 Task: Add May 2021 as the issue date.
Action: Mouse moved to (719, 77)
Screenshot: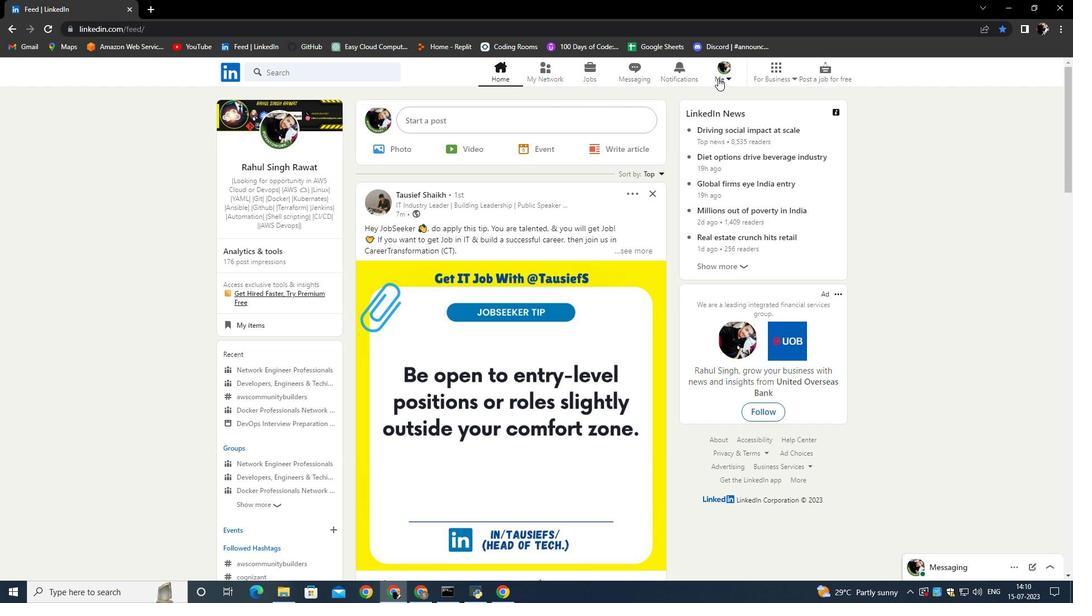 
Action: Mouse pressed left at (719, 77)
Screenshot: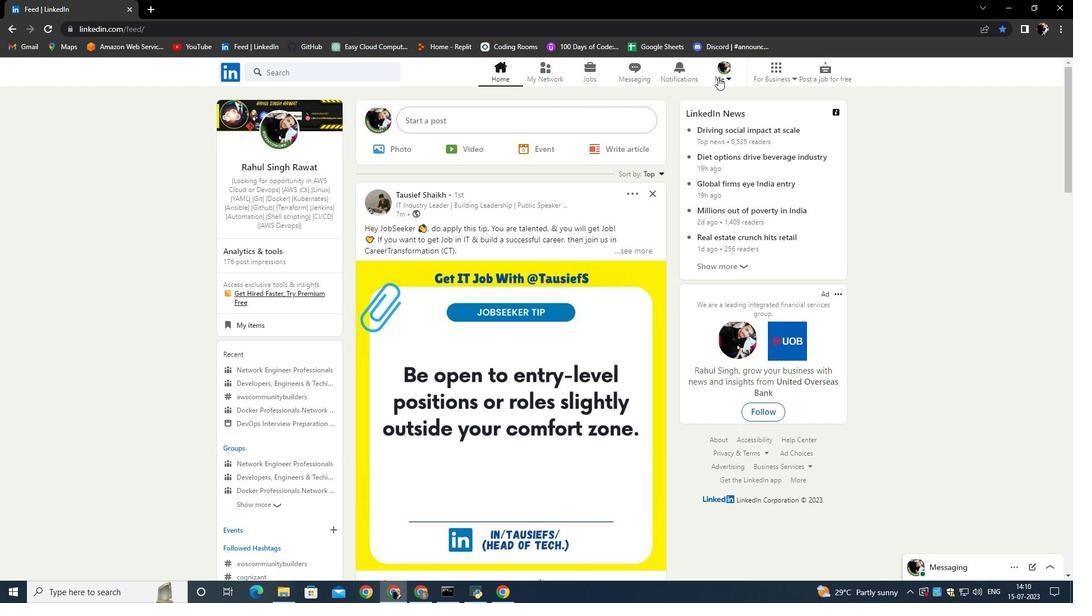 
Action: Mouse moved to (631, 139)
Screenshot: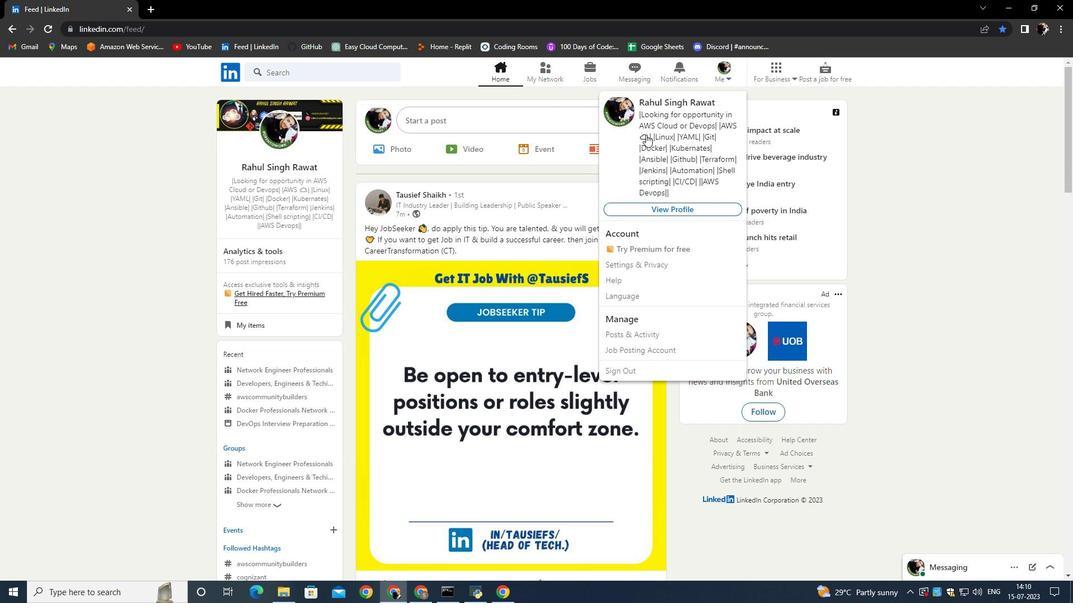 
Action: Mouse pressed left at (631, 139)
Screenshot: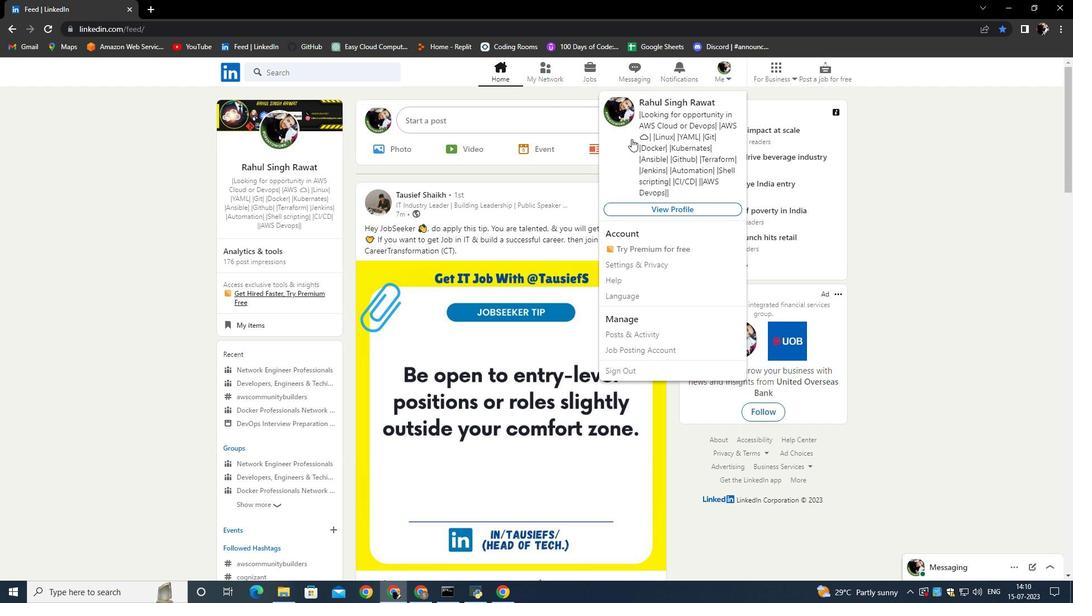 
Action: Mouse moved to (342, 423)
Screenshot: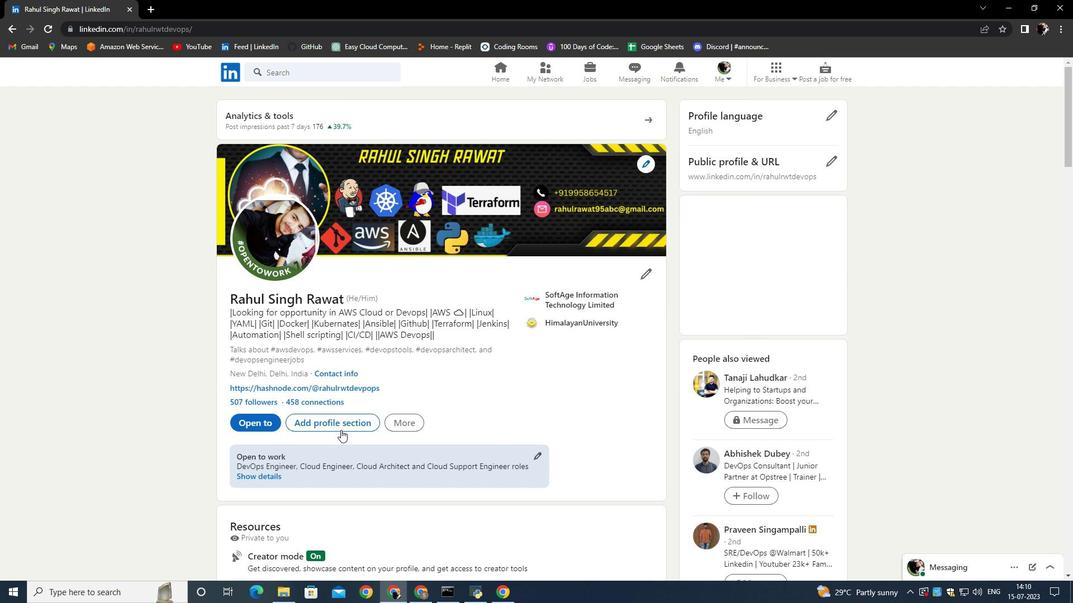 
Action: Mouse pressed left at (342, 423)
Screenshot: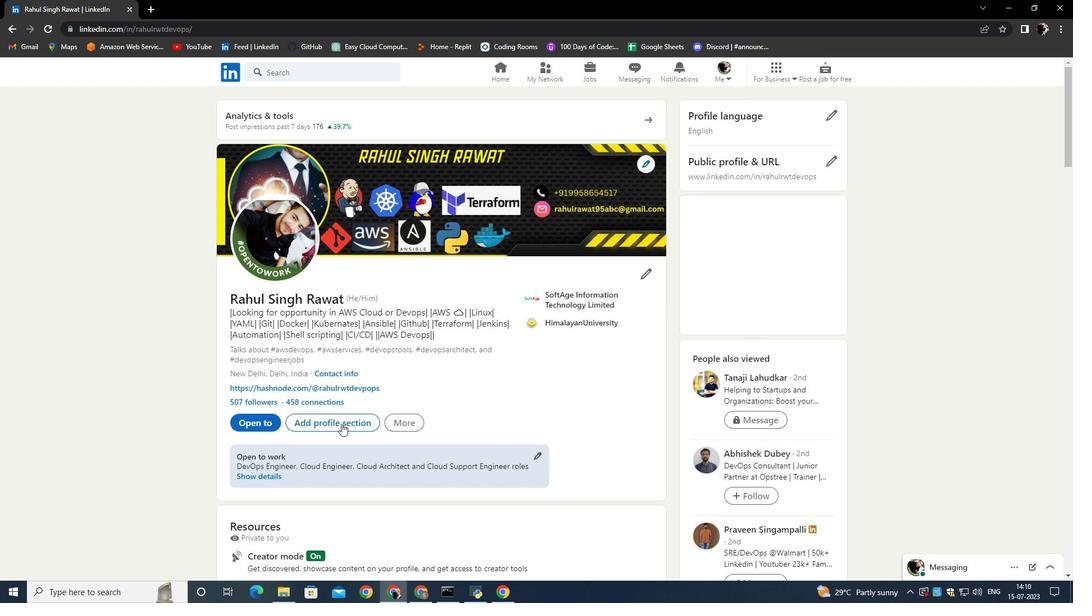 
Action: Mouse moved to (432, 304)
Screenshot: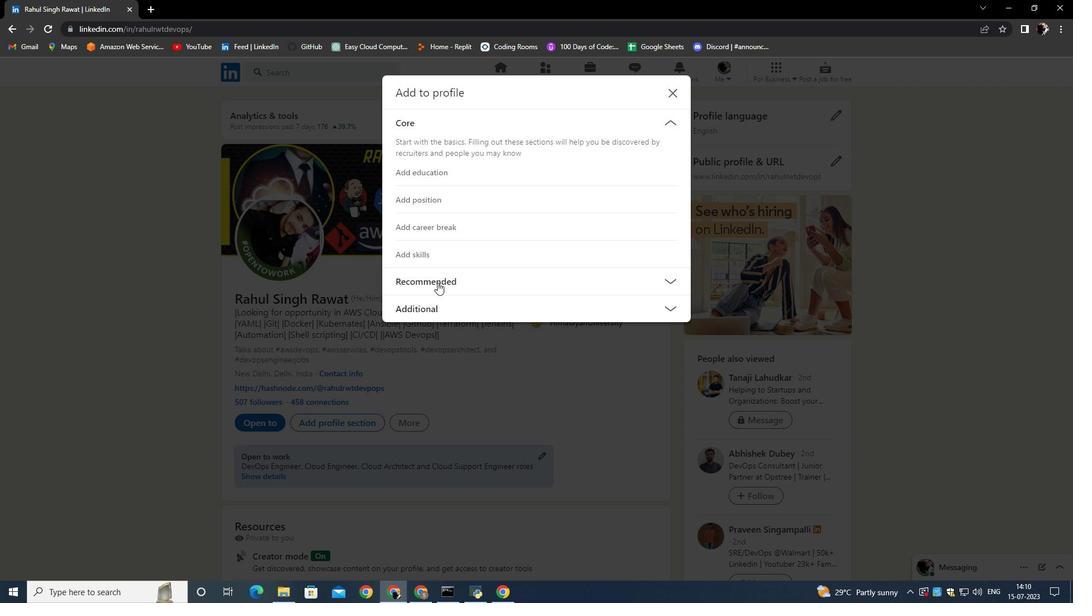 
Action: Mouse pressed left at (432, 304)
Screenshot: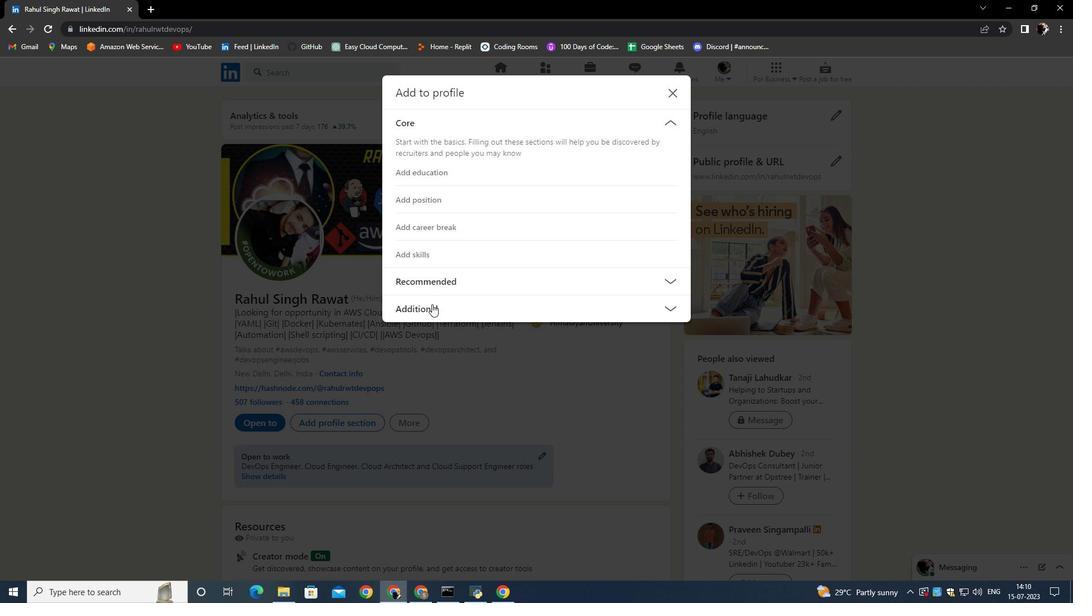 
Action: Mouse moved to (423, 312)
Screenshot: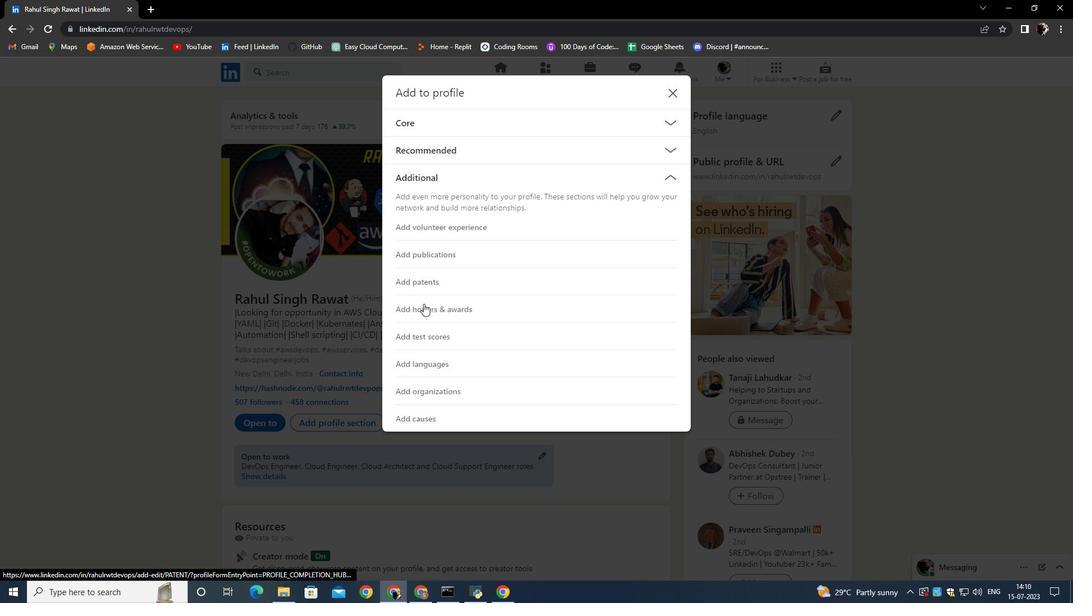 
Action: Mouse pressed left at (423, 312)
Screenshot: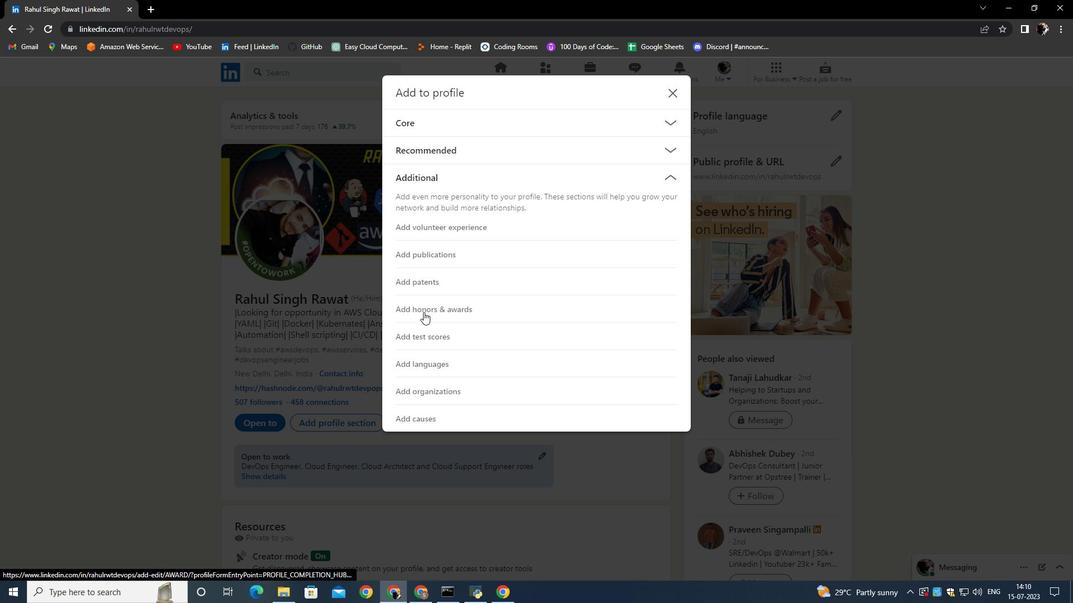 
Action: Mouse moved to (390, 291)
Screenshot: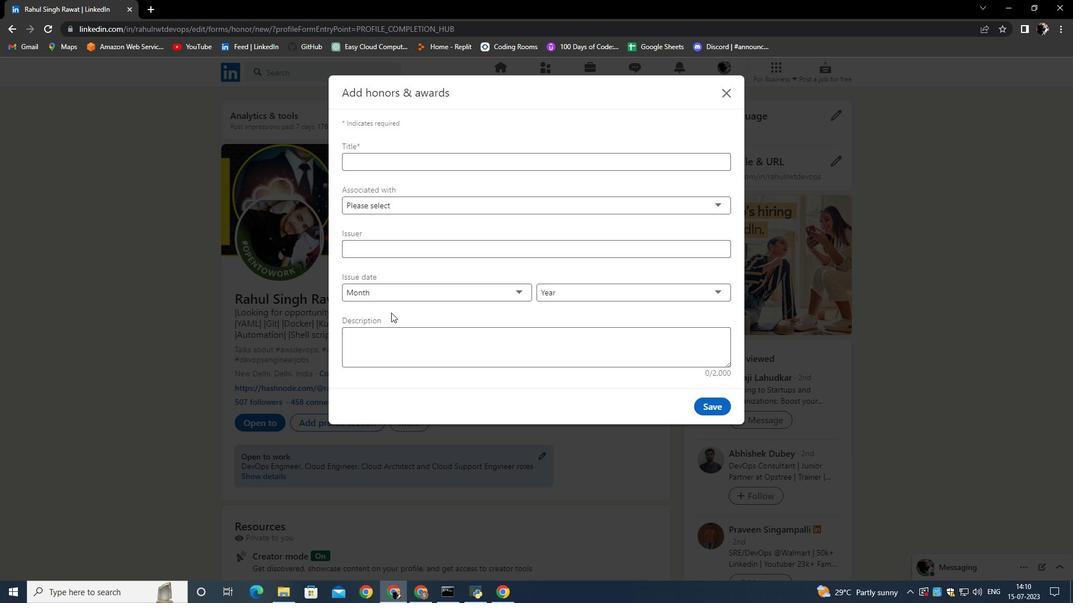 
Action: Mouse pressed left at (390, 291)
Screenshot: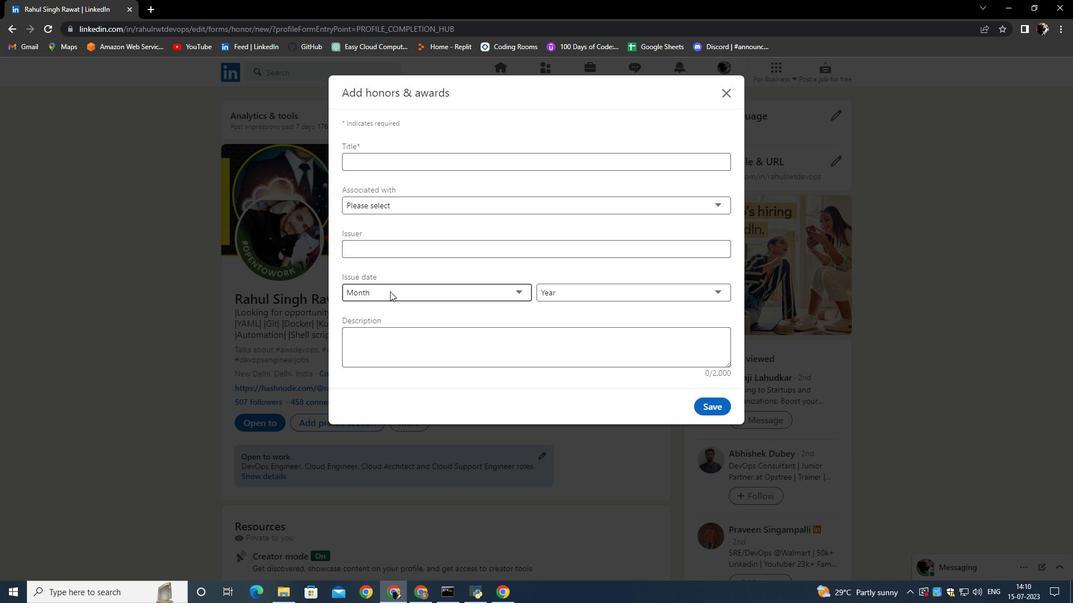 
Action: Mouse moved to (370, 363)
Screenshot: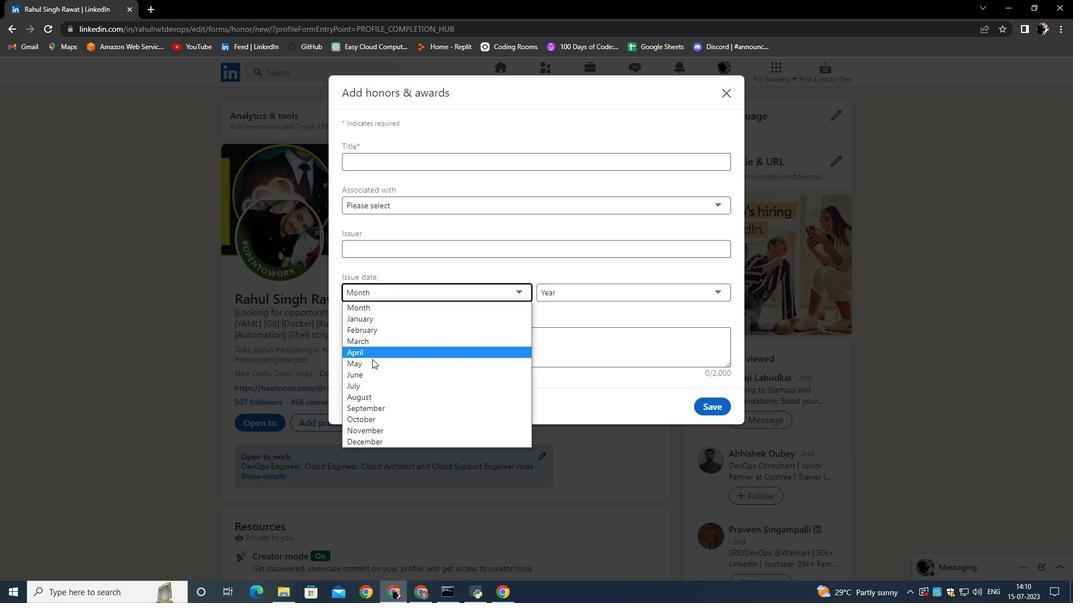 
Action: Mouse pressed left at (370, 363)
Screenshot: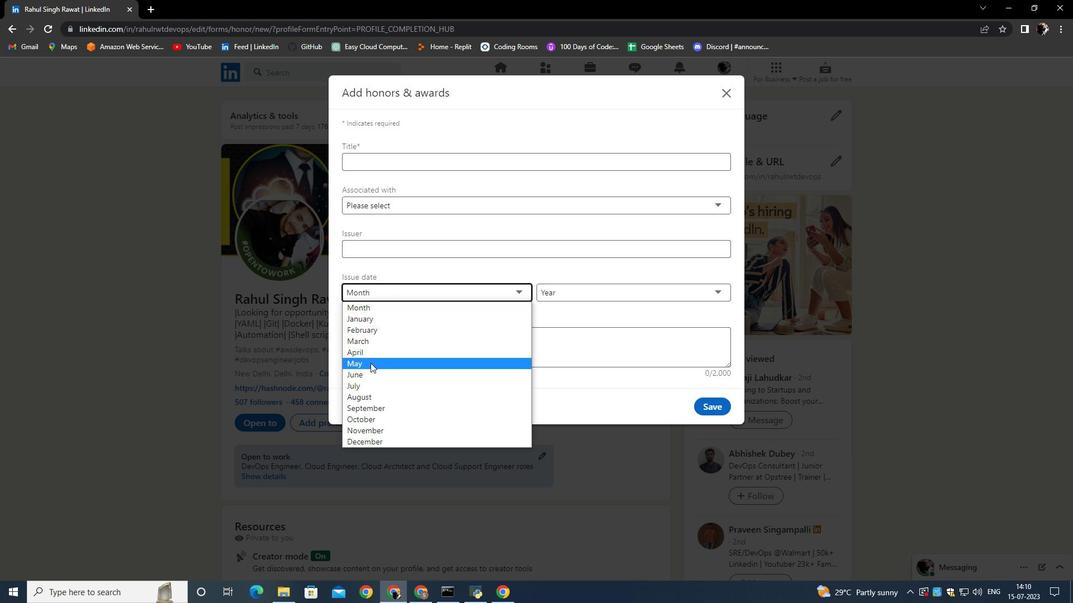 
Action: Mouse moved to (550, 293)
Screenshot: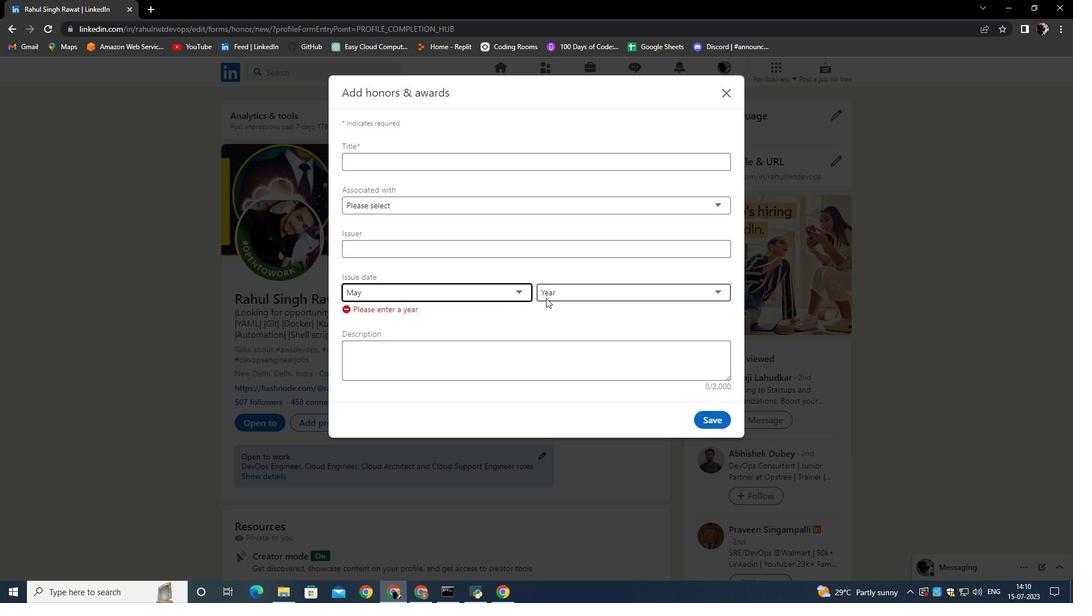 
Action: Mouse pressed left at (550, 293)
Screenshot: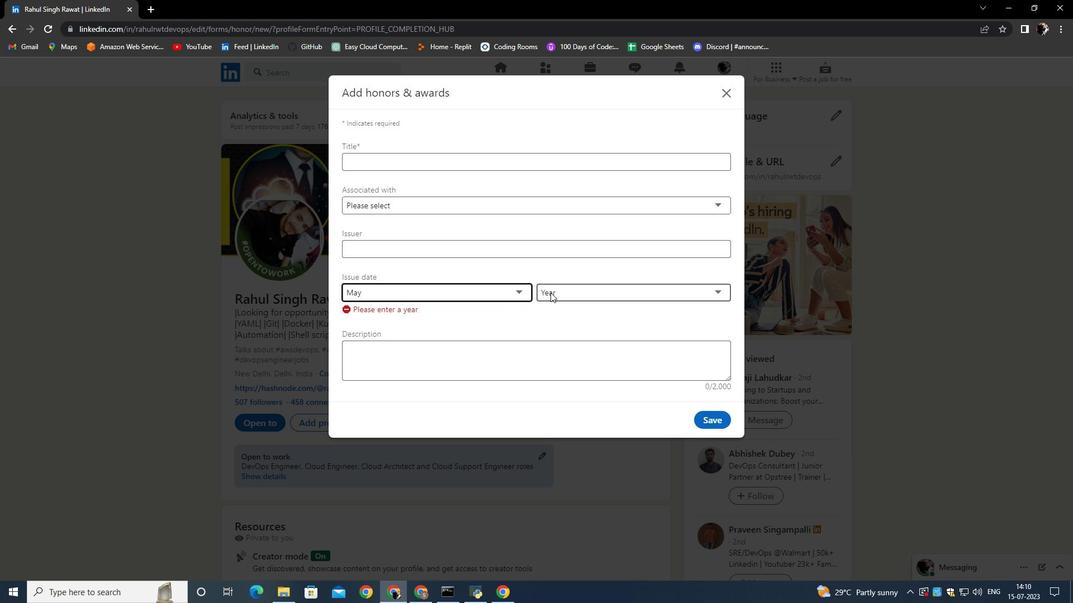 
Action: Mouse moved to (558, 343)
Screenshot: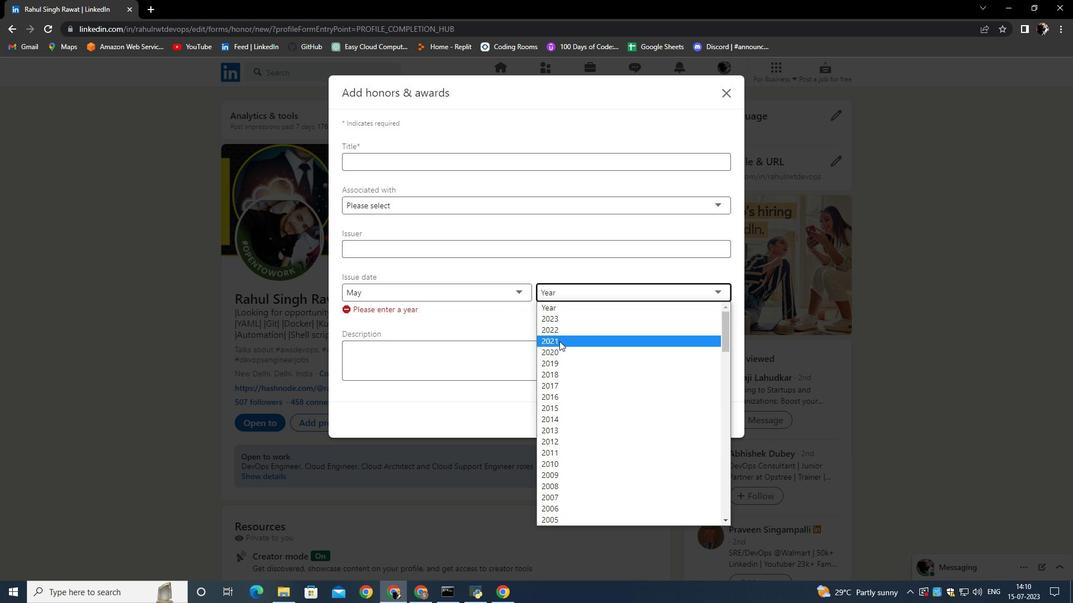 
Action: Mouse pressed left at (558, 343)
Screenshot: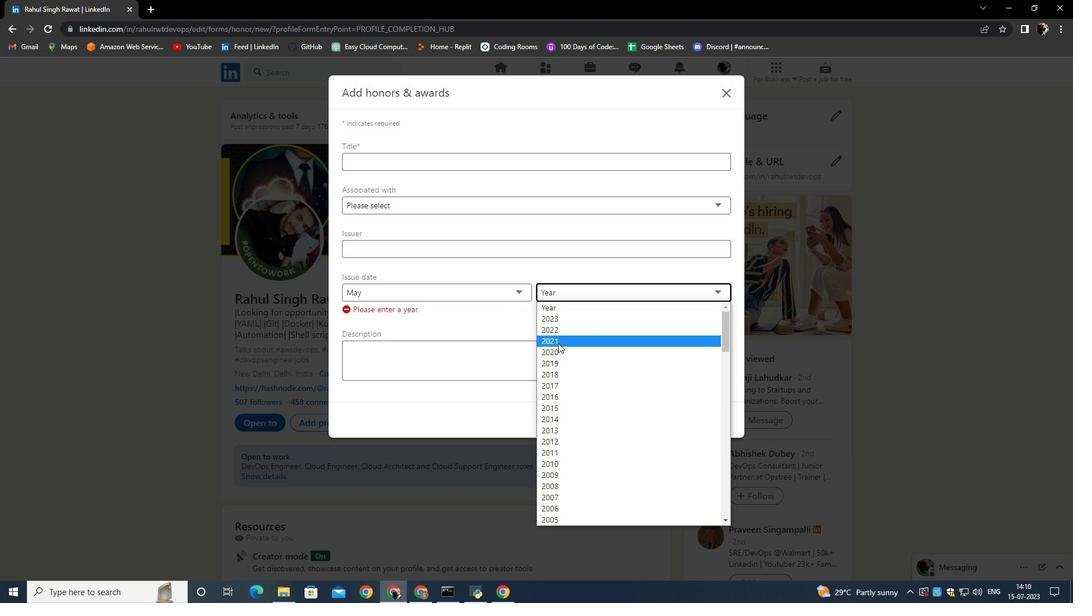 
Action: Mouse moved to (544, 316)
Screenshot: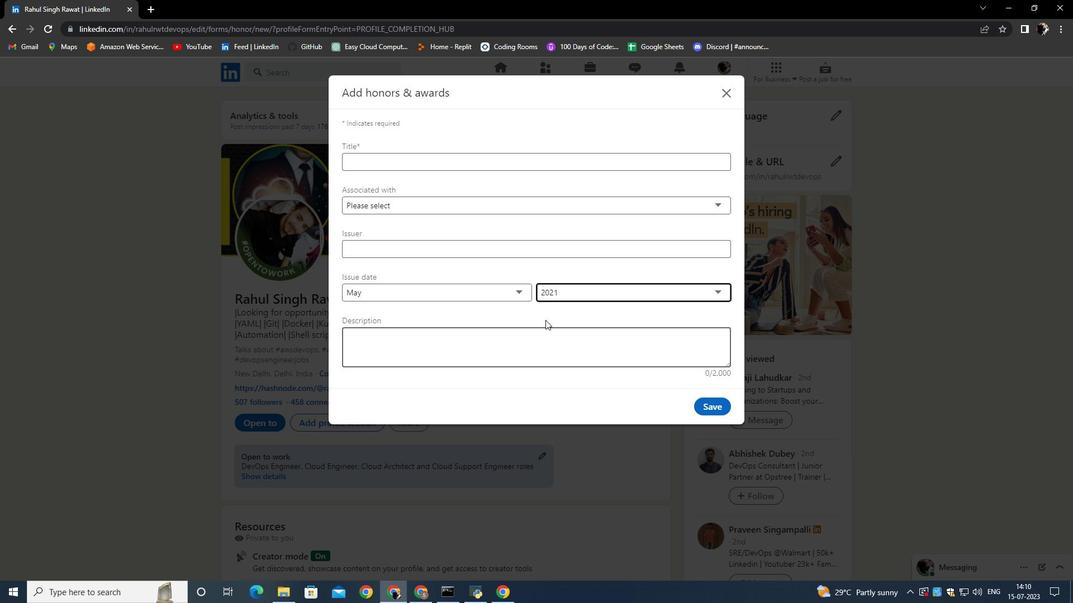
Action: Mouse pressed left at (544, 316)
Screenshot: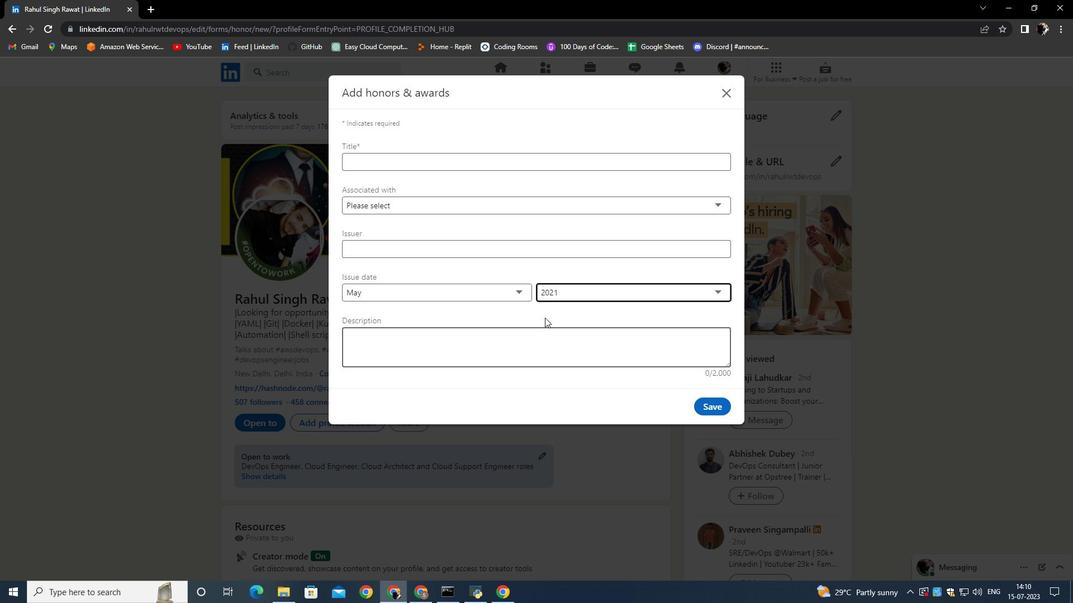 
